 Task: Look for products in the category "Feta" from Dodoni only.
Action: Mouse moved to (873, 295)
Screenshot: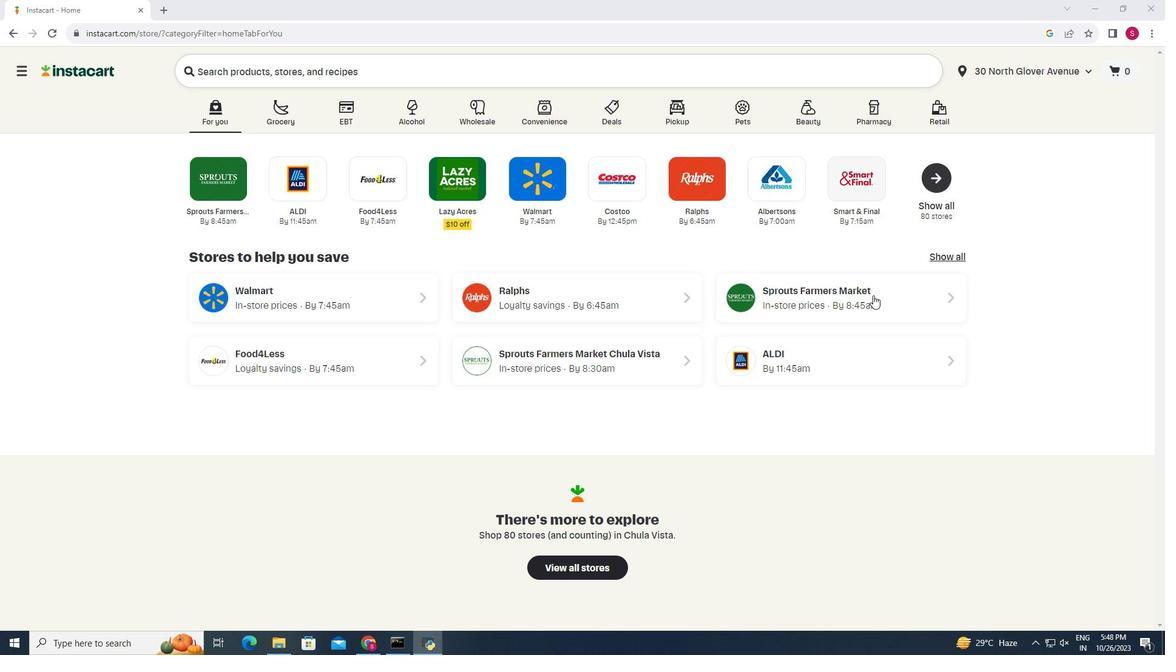 
Action: Mouse pressed left at (873, 295)
Screenshot: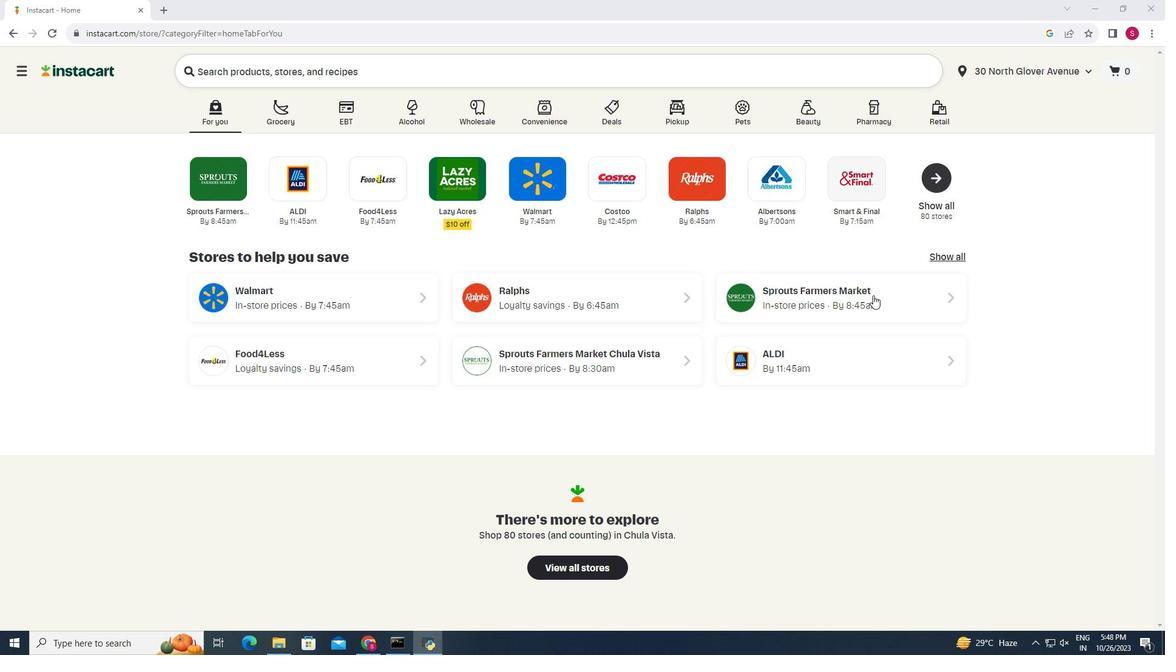 
Action: Mouse moved to (19, 508)
Screenshot: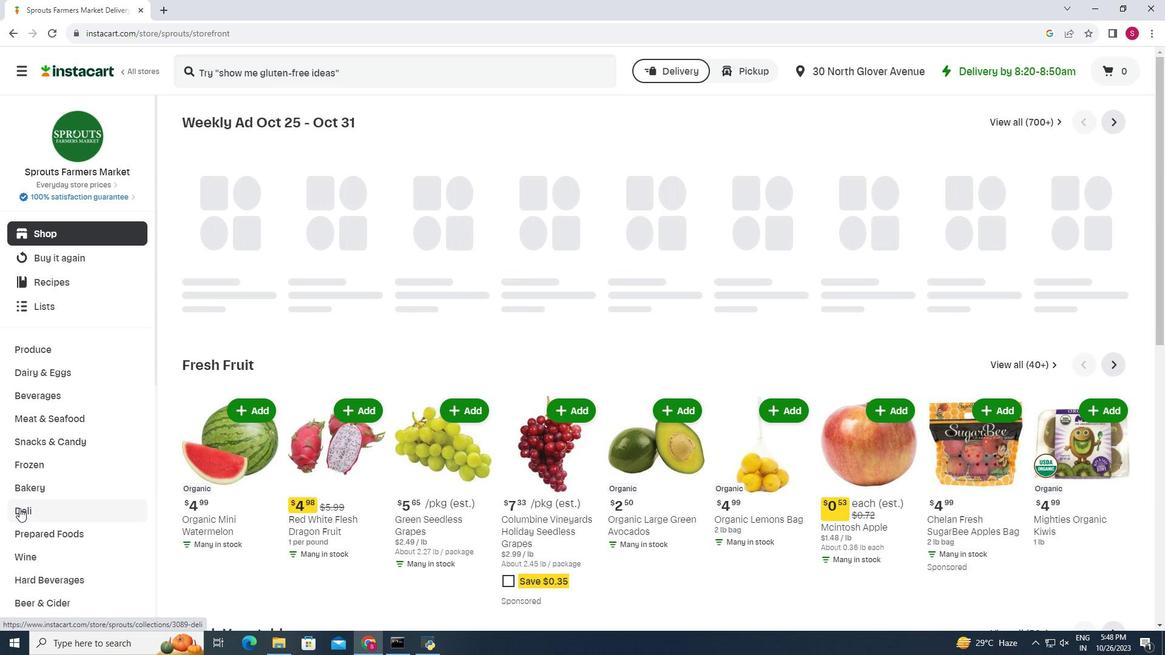 
Action: Mouse pressed left at (19, 508)
Screenshot: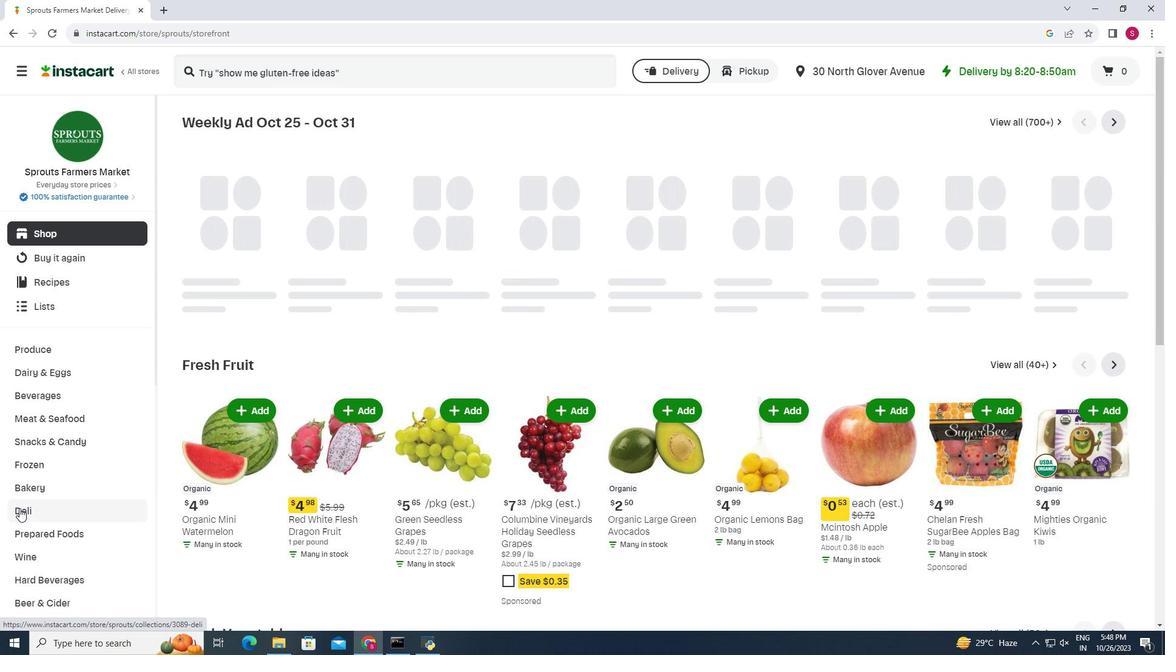 
Action: Mouse moved to (317, 149)
Screenshot: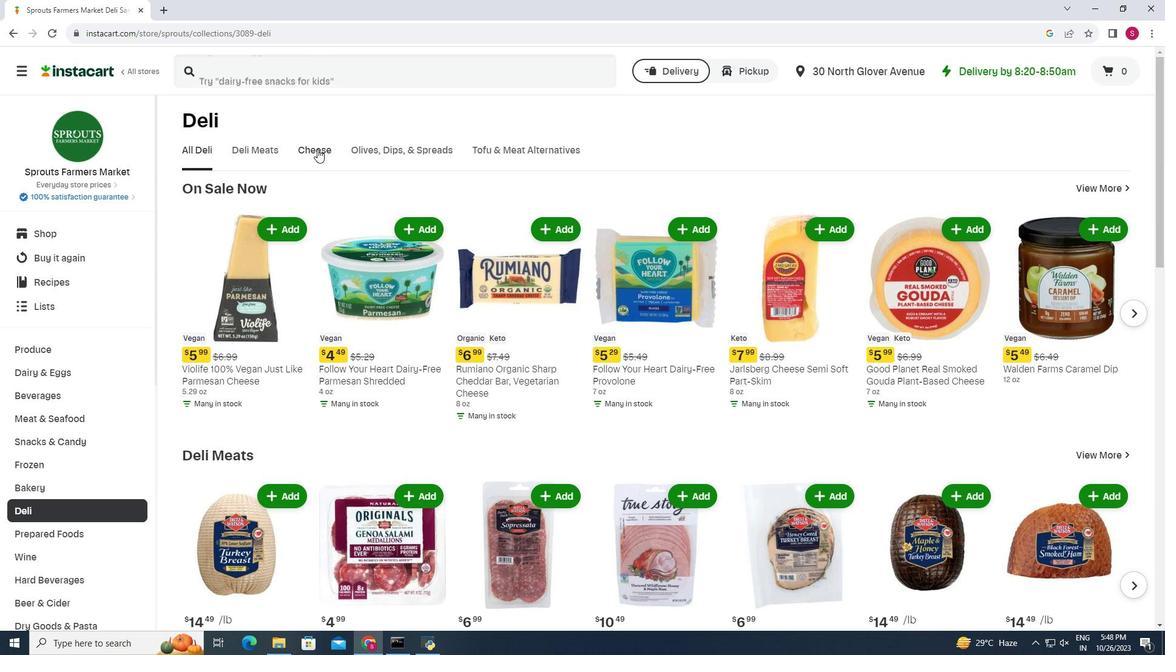 
Action: Mouse pressed left at (317, 149)
Screenshot: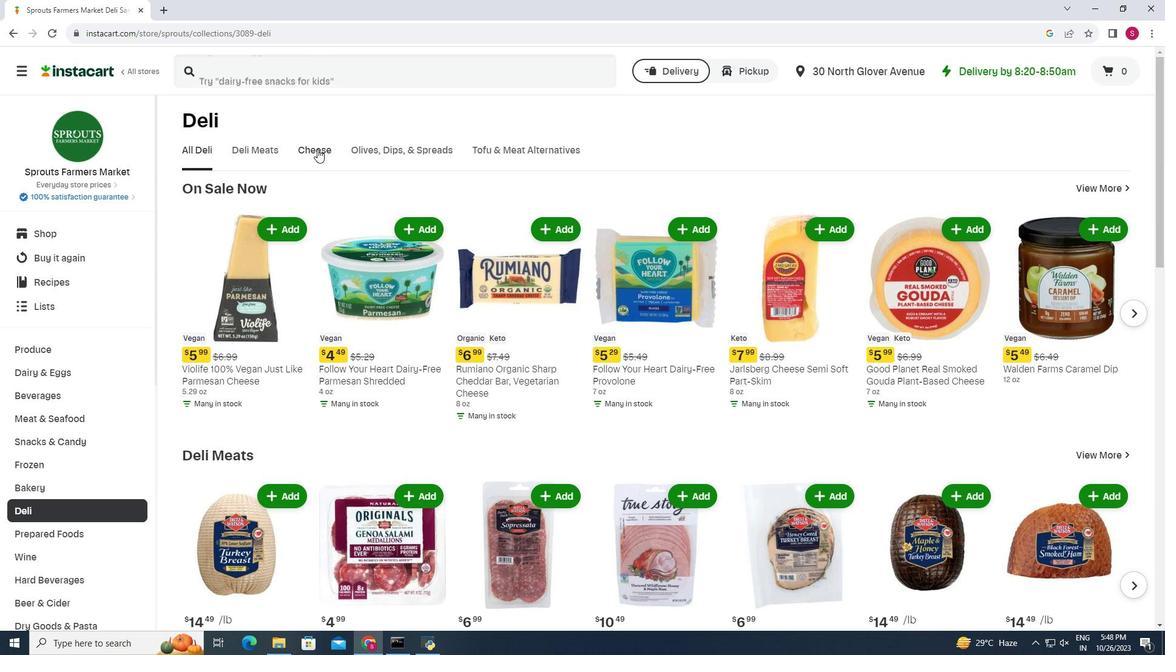 
Action: Mouse moved to (415, 253)
Screenshot: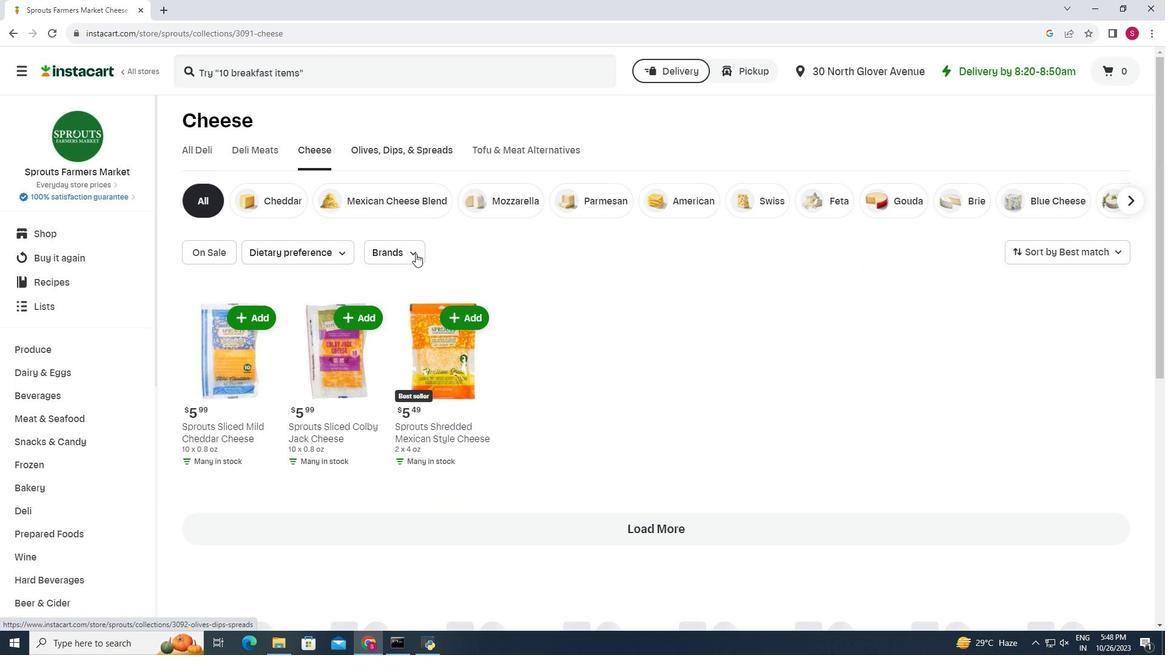 
Action: Mouse pressed left at (415, 253)
Screenshot: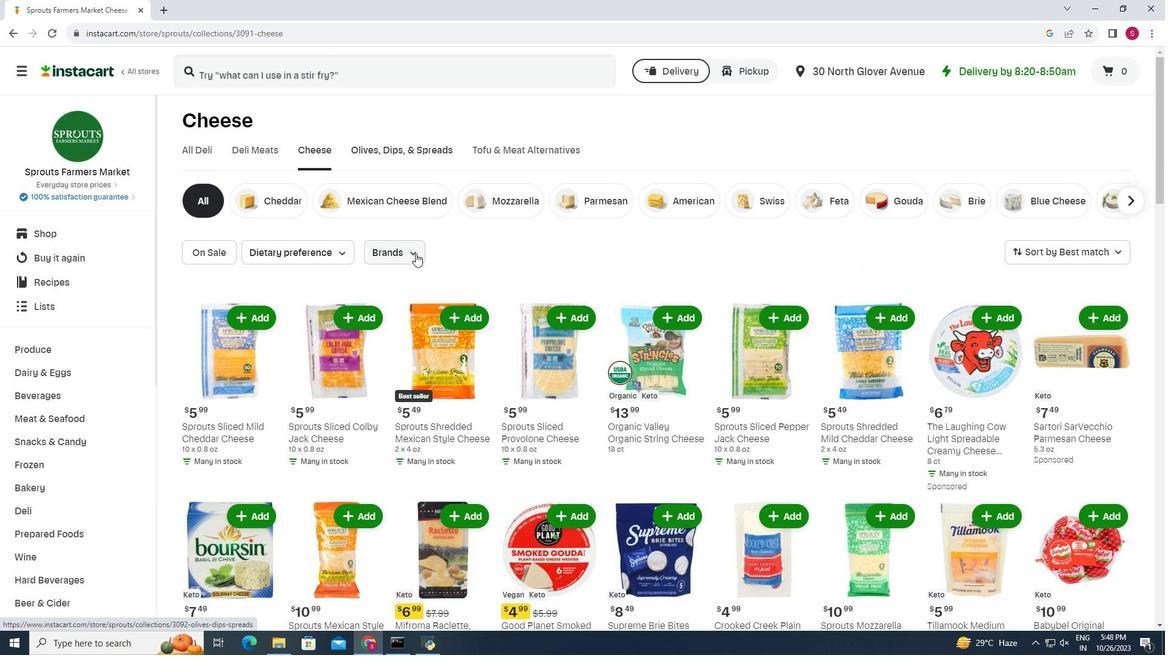
Action: Mouse moved to (843, 186)
Screenshot: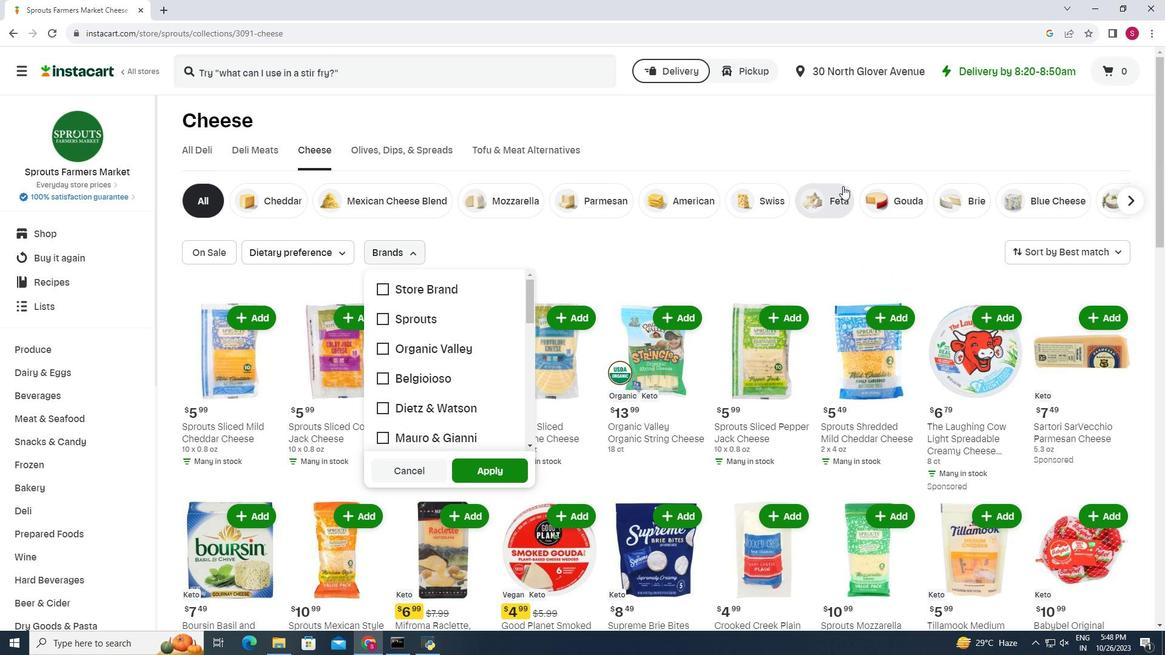 
Action: Mouse pressed left at (843, 186)
Screenshot: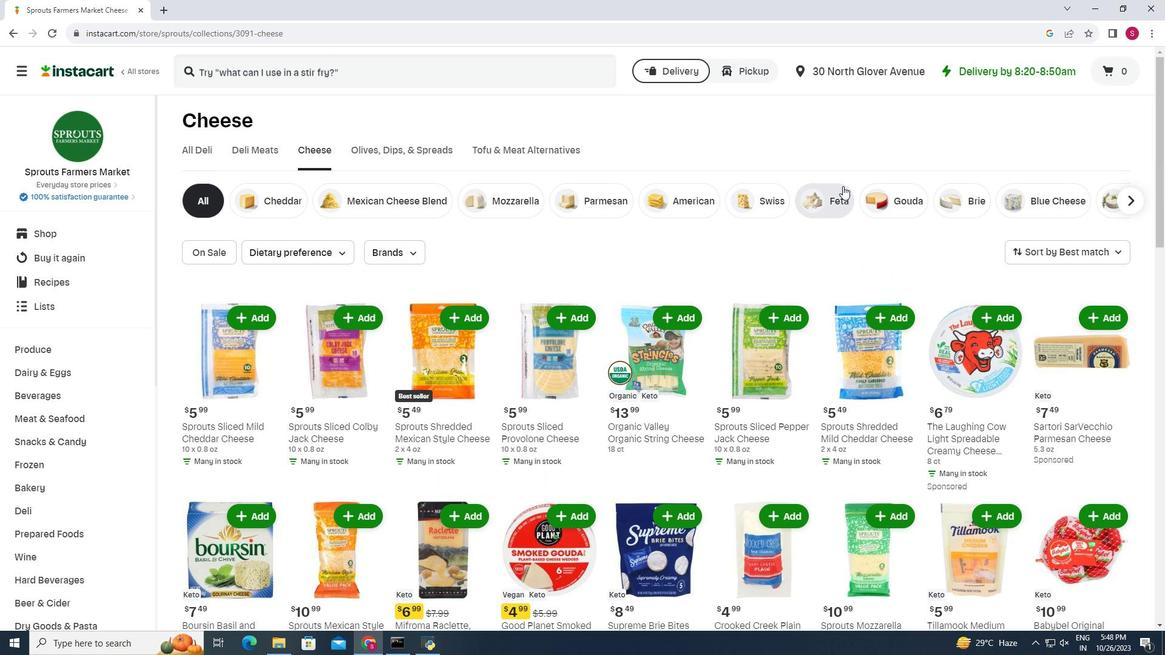 
Action: Mouse moved to (413, 254)
Screenshot: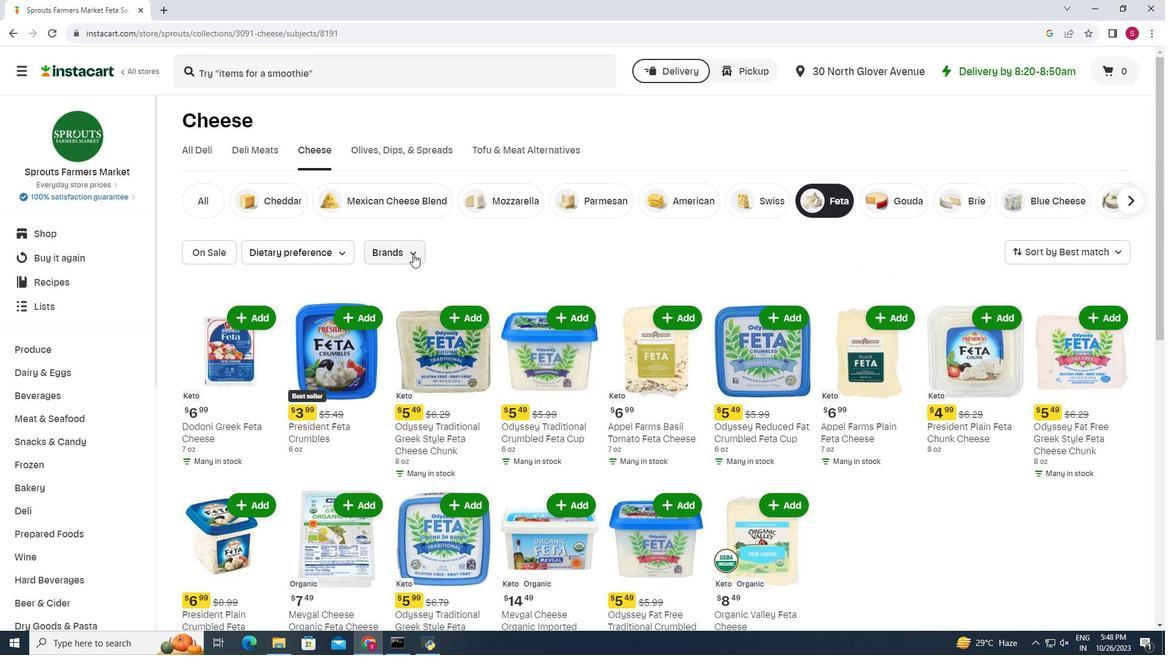 
Action: Mouse pressed left at (413, 254)
Screenshot: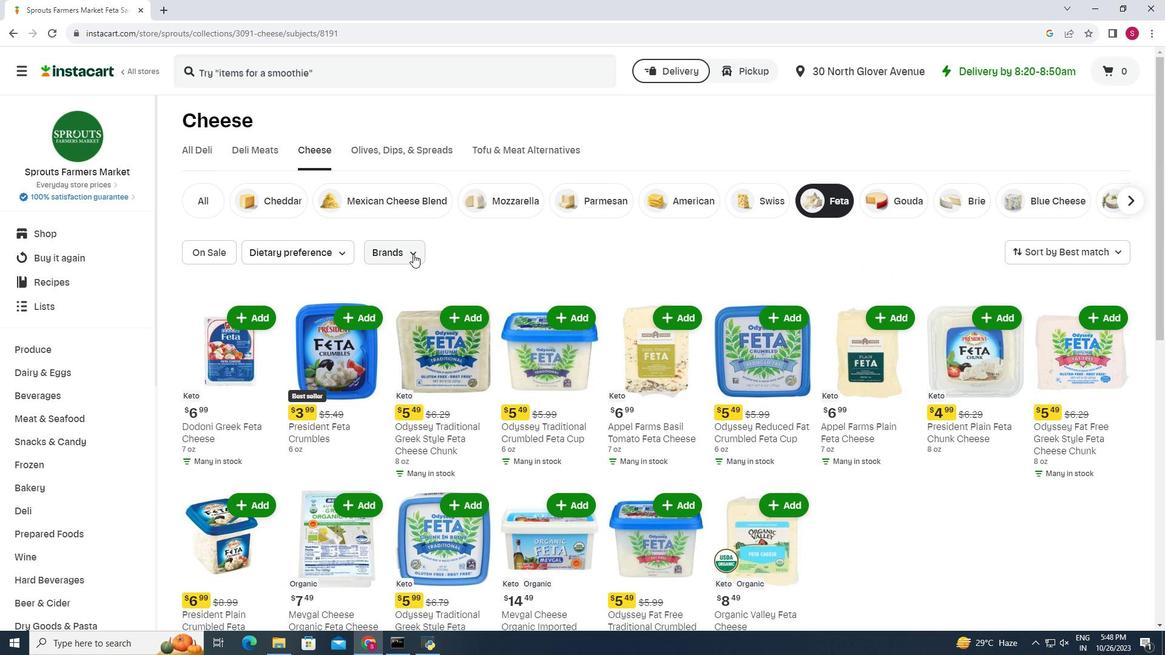 
Action: Mouse moved to (382, 433)
Screenshot: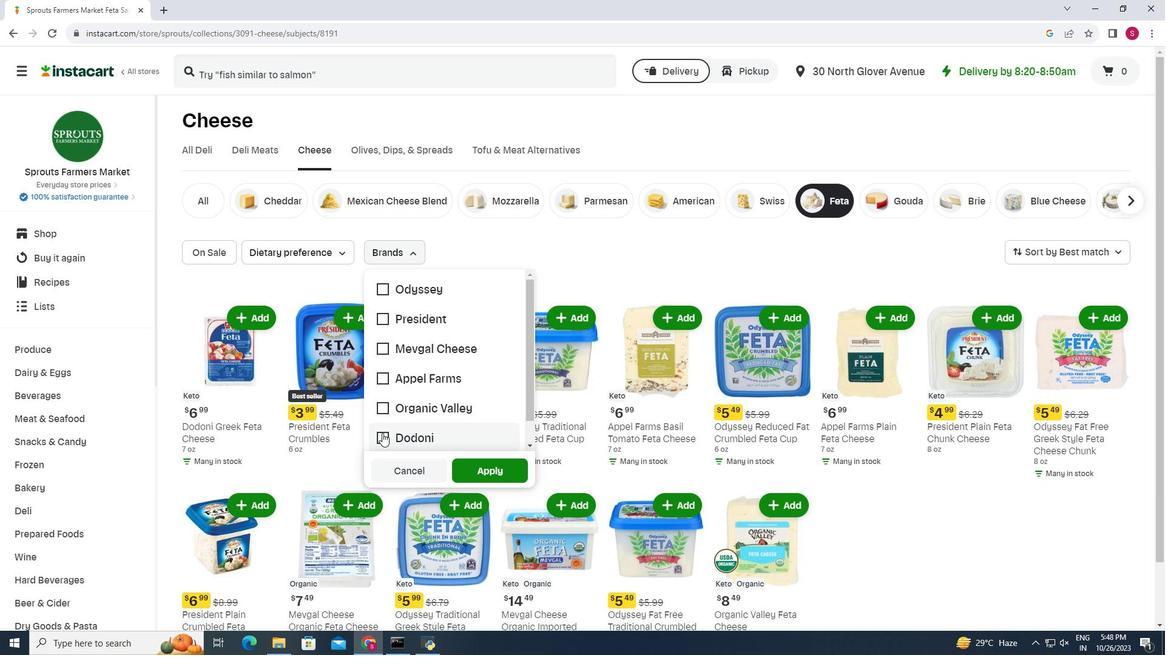 
Action: Mouse pressed left at (382, 433)
Screenshot: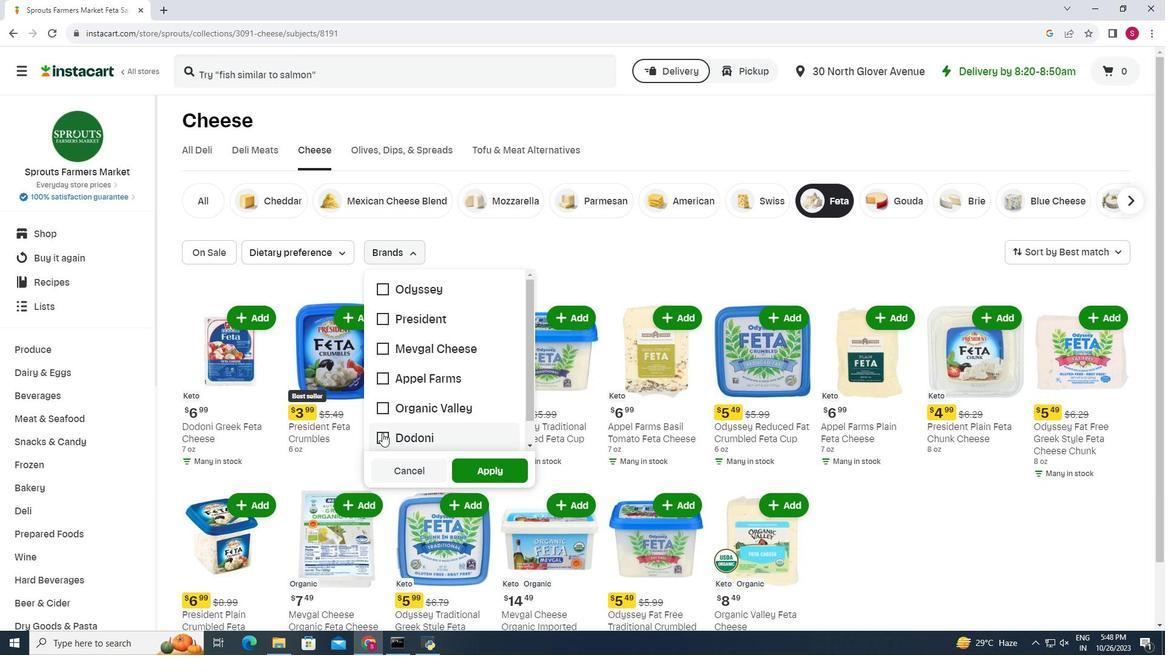 
Action: Mouse moved to (492, 472)
Screenshot: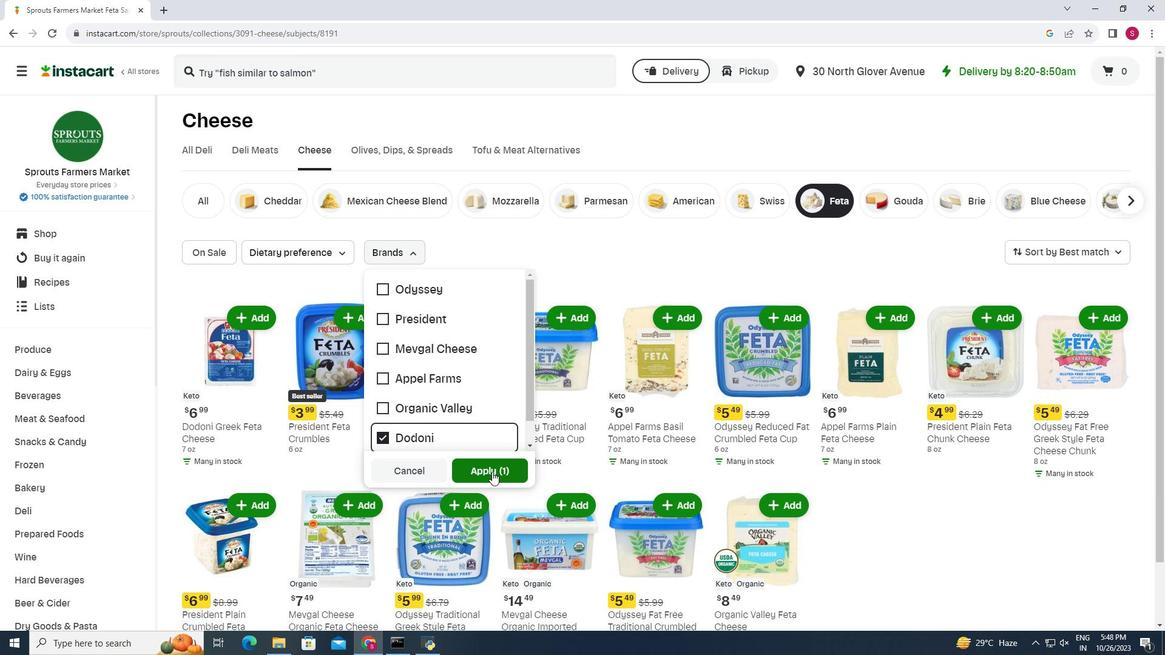 
Action: Mouse pressed left at (492, 472)
Screenshot: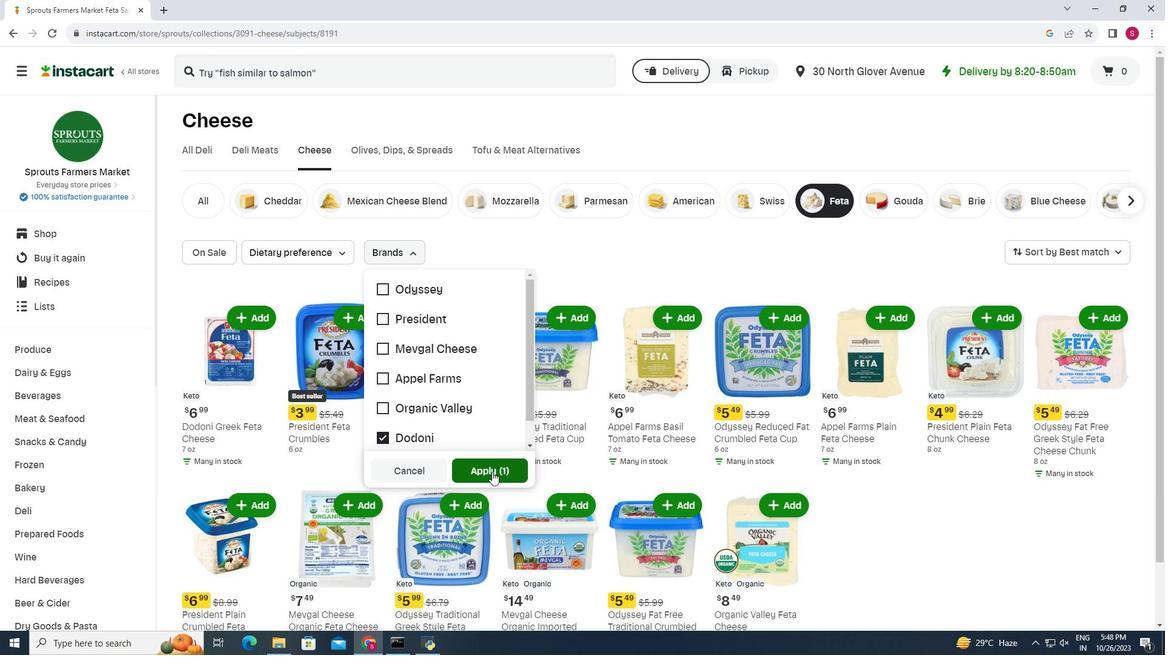 
Action: Mouse moved to (644, 334)
Screenshot: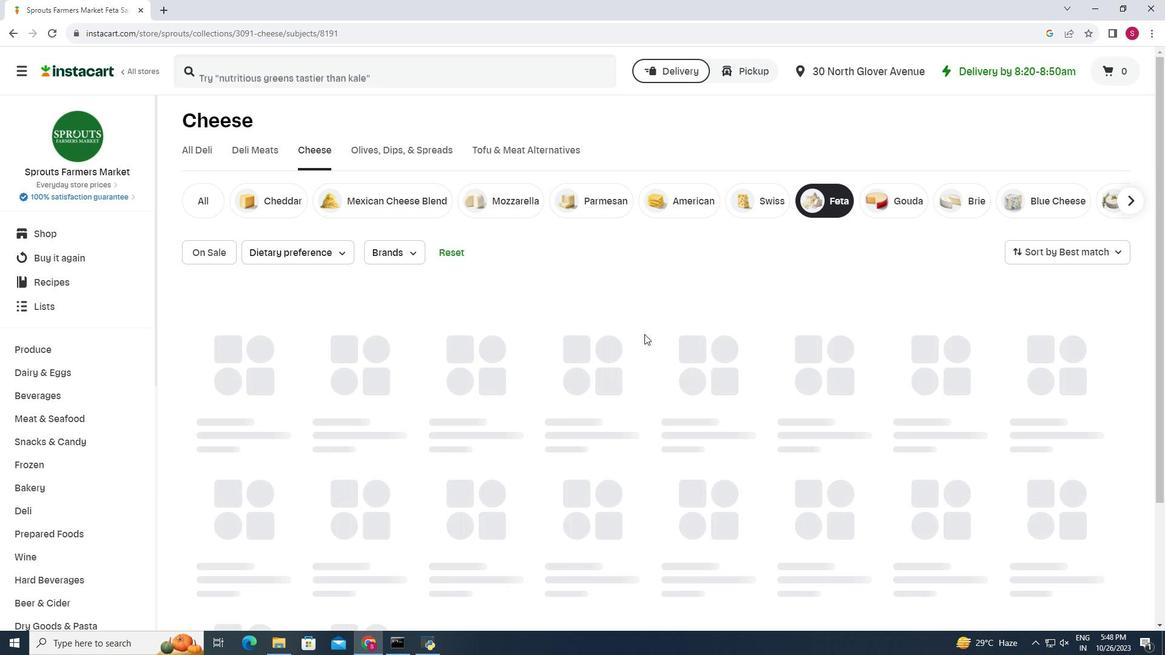 
